 Task: Filter for unread messages   in folder Inbox
Action: Mouse moved to (446, 474)
Screenshot: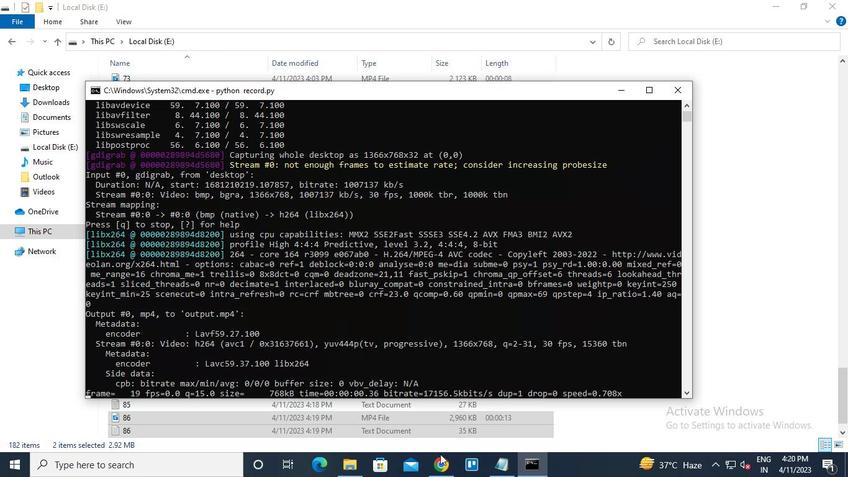 
Action: Mouse pressed left at (446, 474)
Screenshot: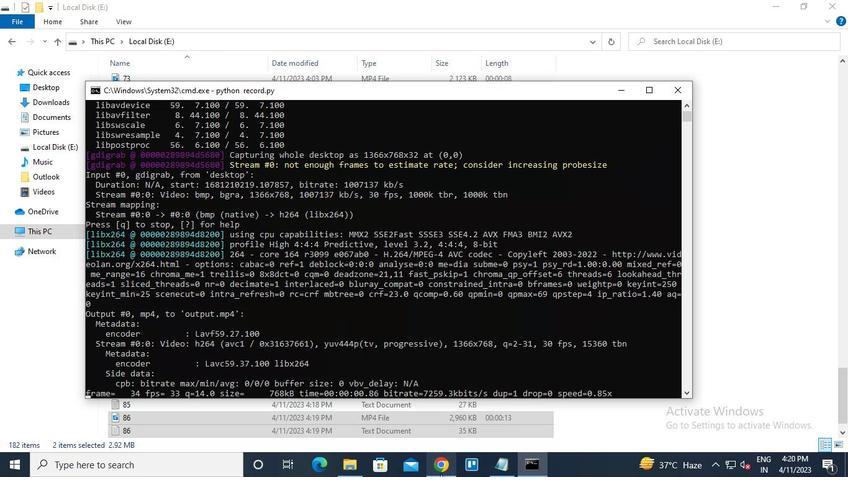 
Action: Mouse moved to (350, 158)
Screenshot: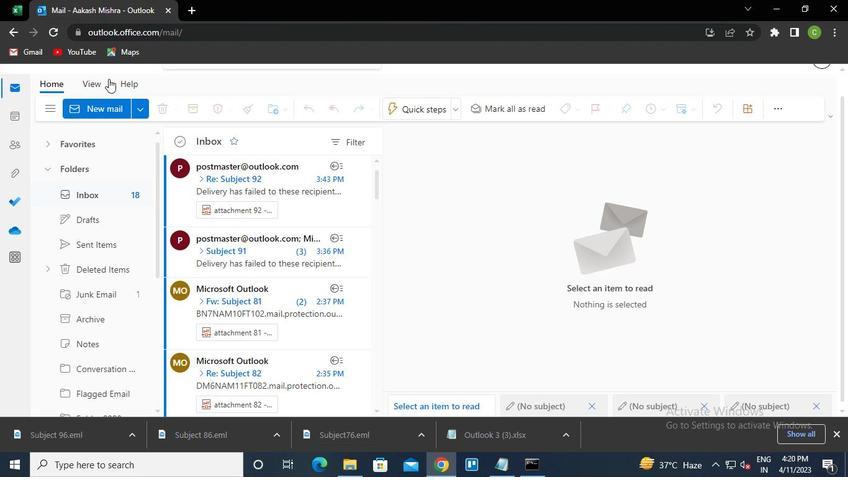 
Action: Mouse pressed left at (350, 158)
Screenshot: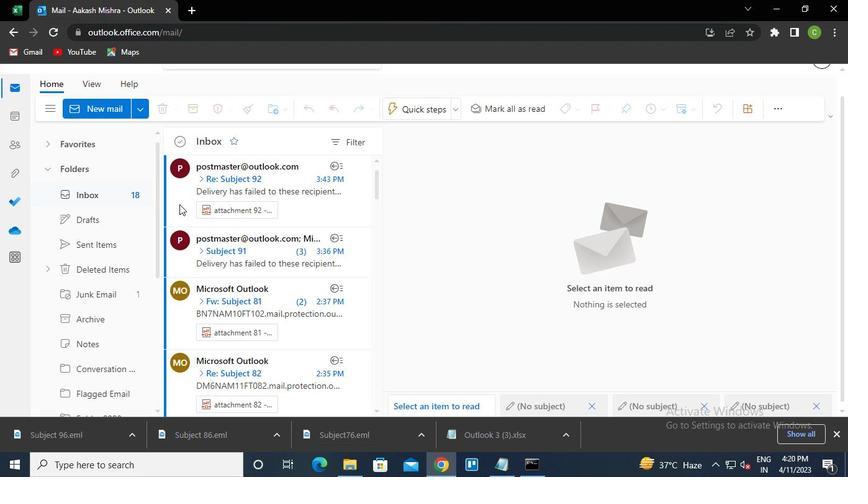 
Action: Mouse moved to (371, 316)
Screenshot: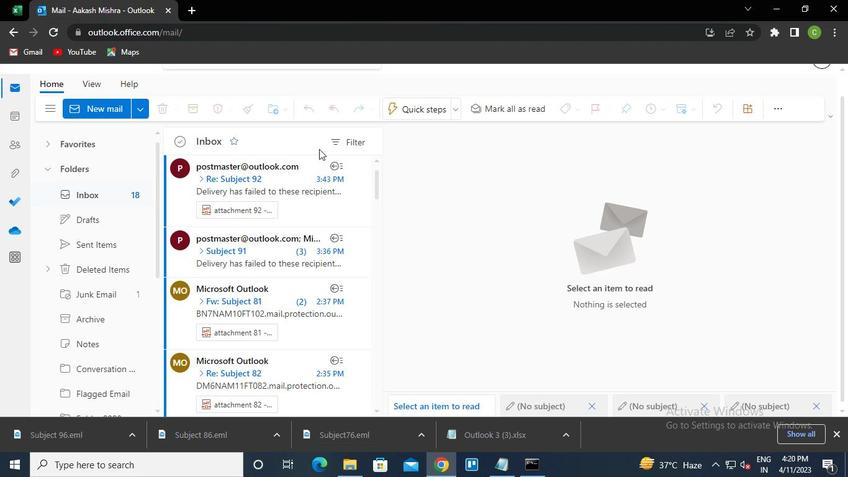
Action: Mouse pressed left at (371, 316)
Screenshot: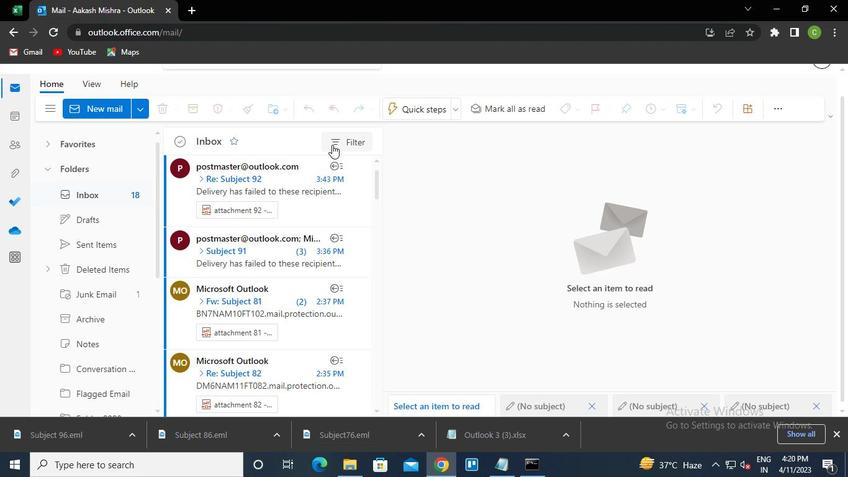 
Action: Mouse moved to (364, 315)
Screenshot: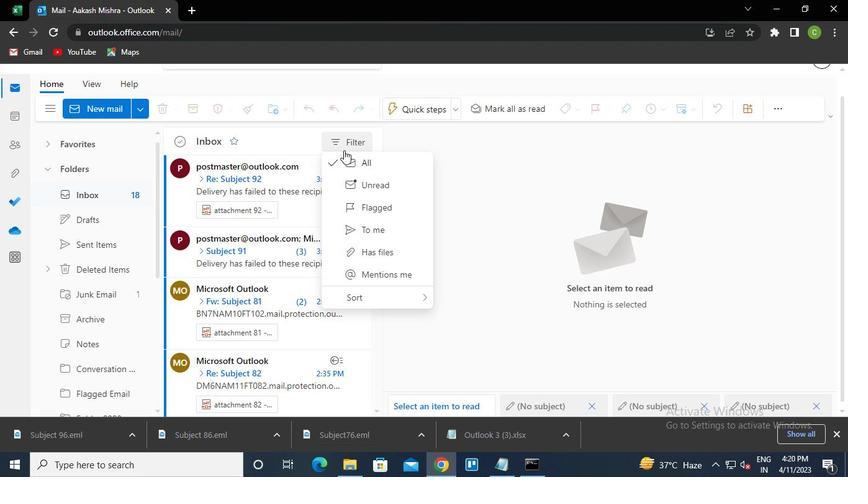 
Action: Mouse pressed left at (364, 315)
Screenshot: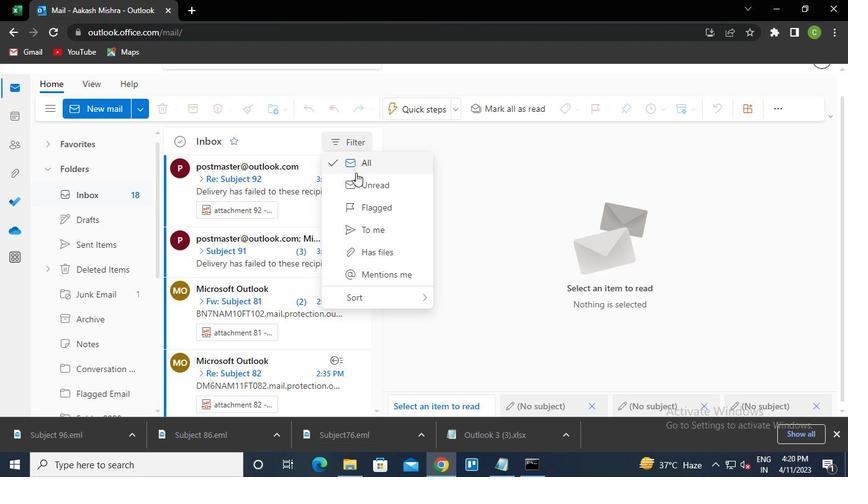 
Action: Mouse moved to (509, 192)
Screenshot: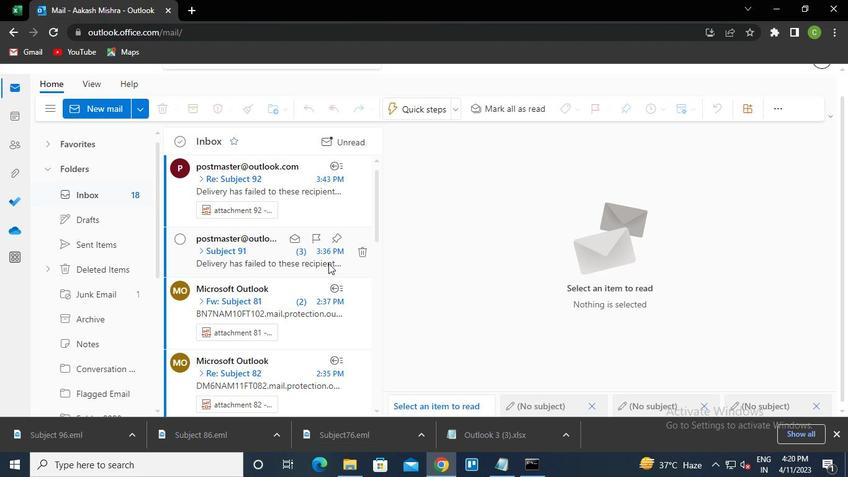 
Action: Keyboard Key.esc
Screenshot: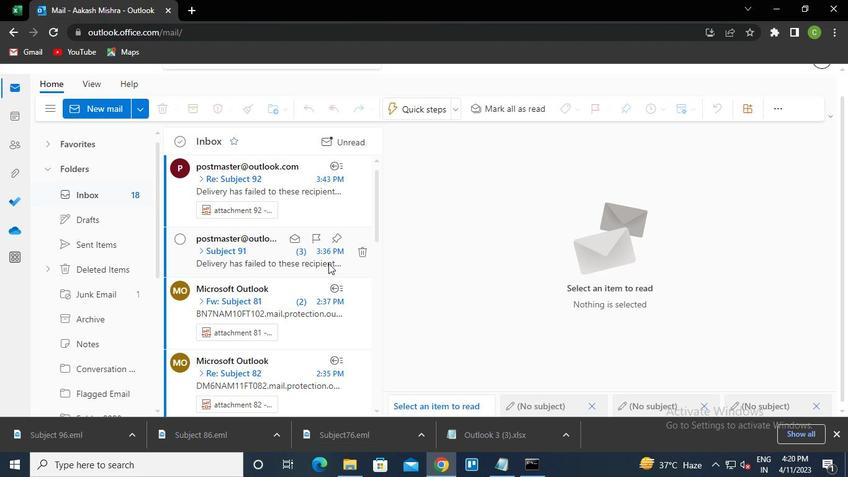 
Action: Mouse moved to (536, 463)
Screenshot: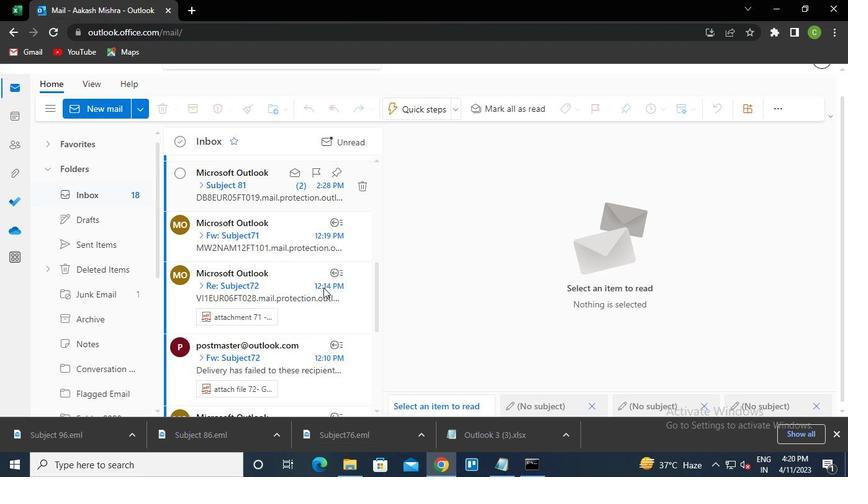 
Action: Mouse pressed left at (536, 463)
Screenshot: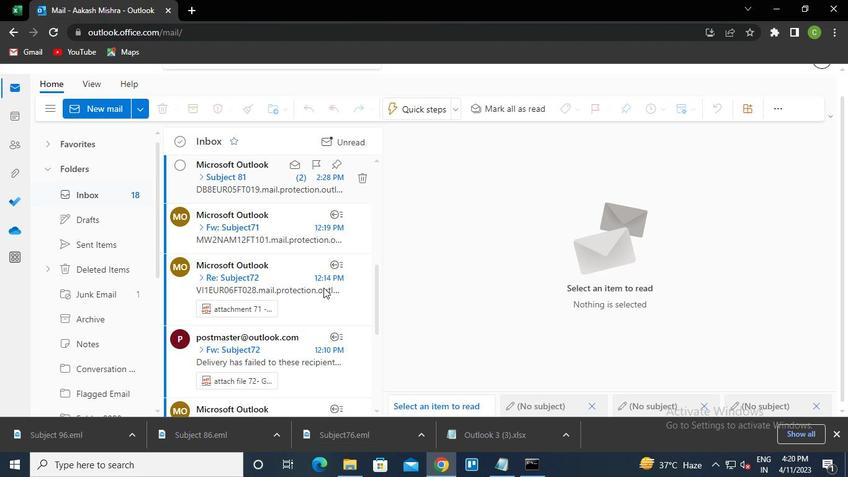 
Action: Mouse moved to (662, 69)
Screenshot: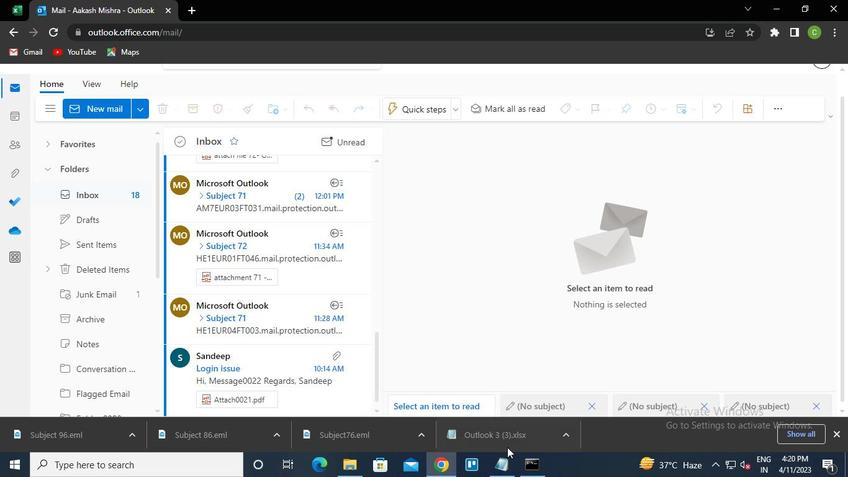 
Action: Mouse pressed left at (662, 69)
Screenshot: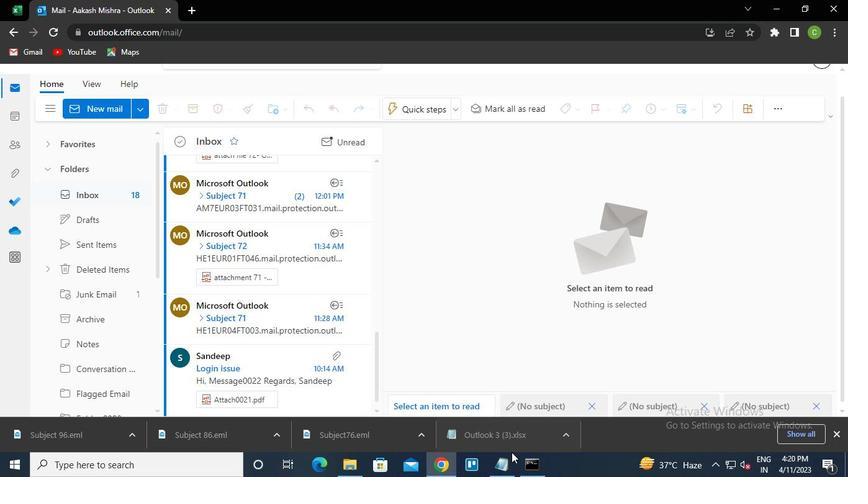 
Action: Mouse moved to (440, 474)
Screenshot: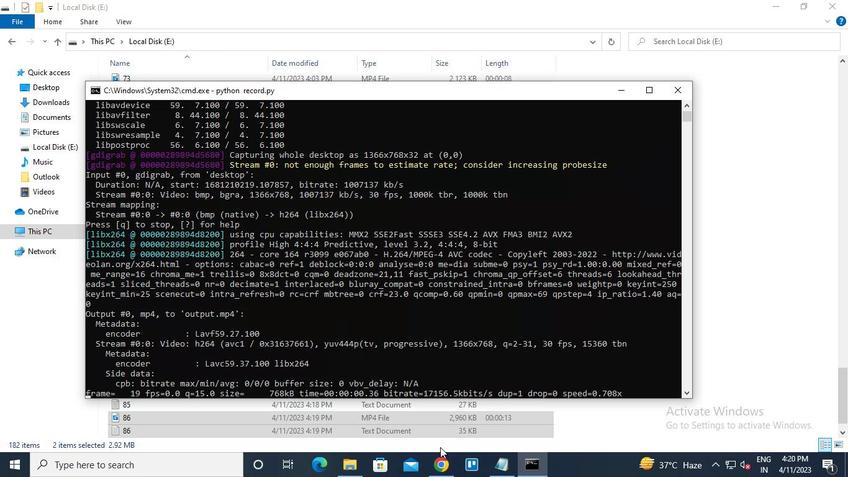 
Action: Mouse pressed left at (440, 474)
Screenshot: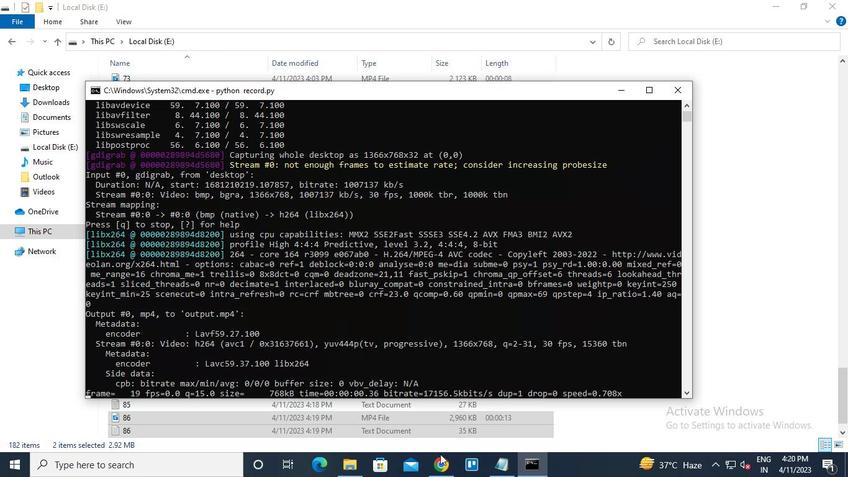 
Action: Mouse moved to (31, 0)
Screenshot: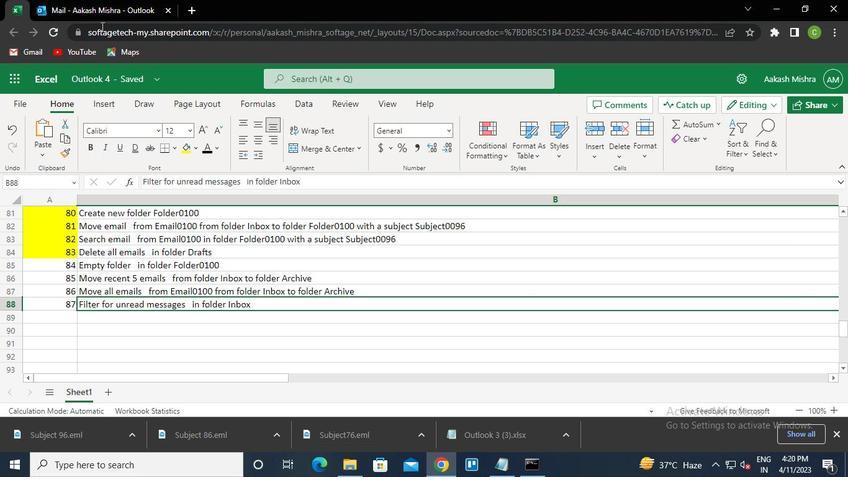 
Action: Mouse pressed left at (31, 0)
Screenshot: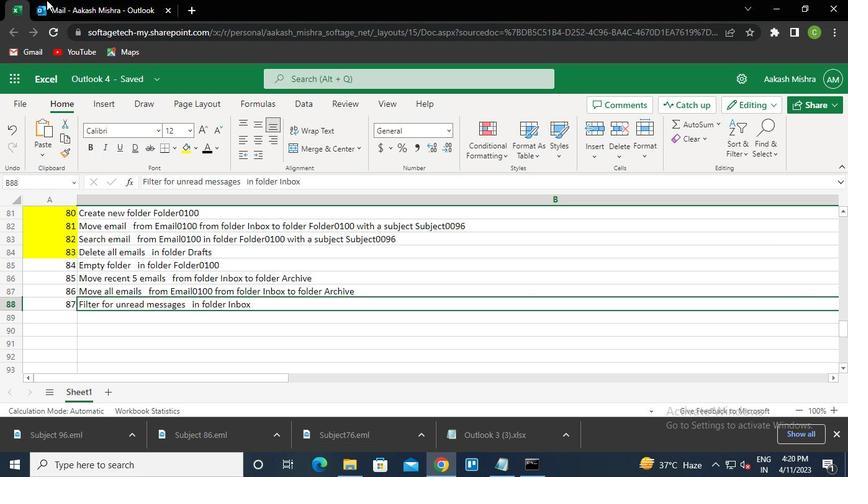 
Action: Mouse moved to (345, 141)
Screenshot: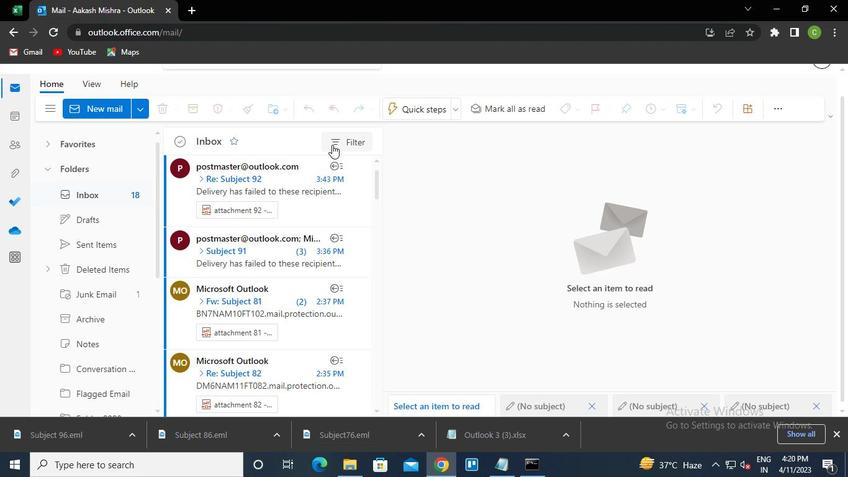 
Action: Mouse pressed left at (345, 141)
Screenshot: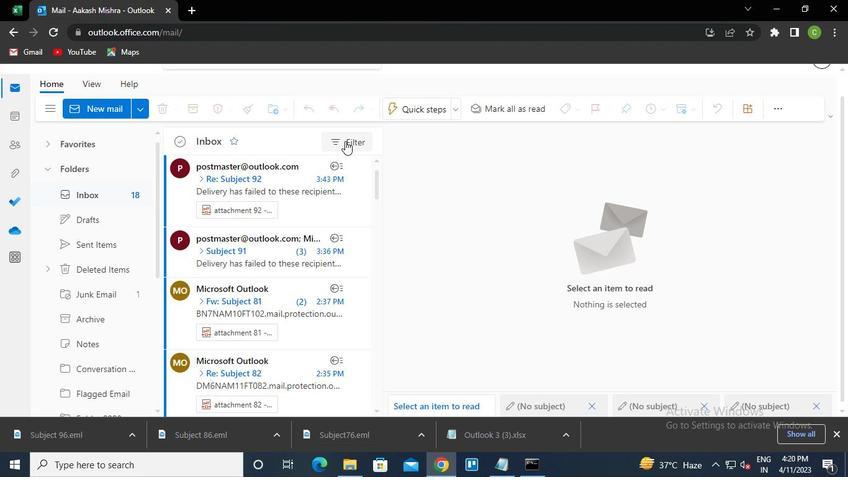 
Action: Mouse moved to (367, 181)
Screenshot: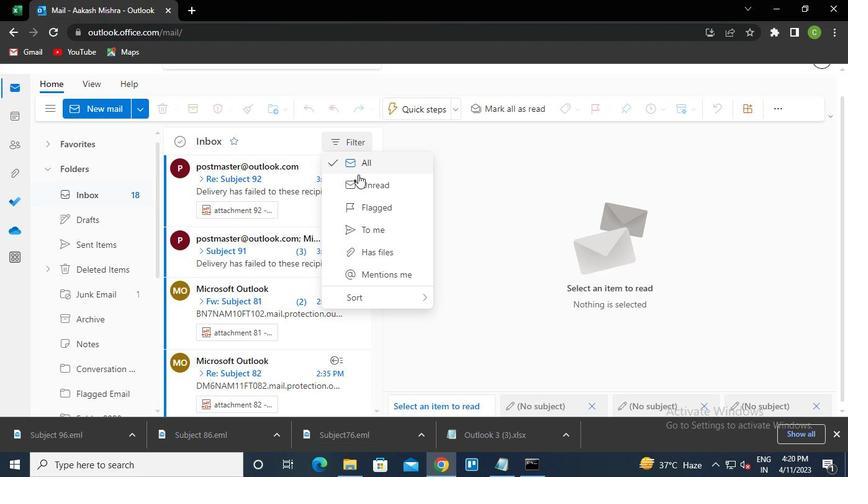 
Action: Mouse pressed left at (367, 181)
Screenshot: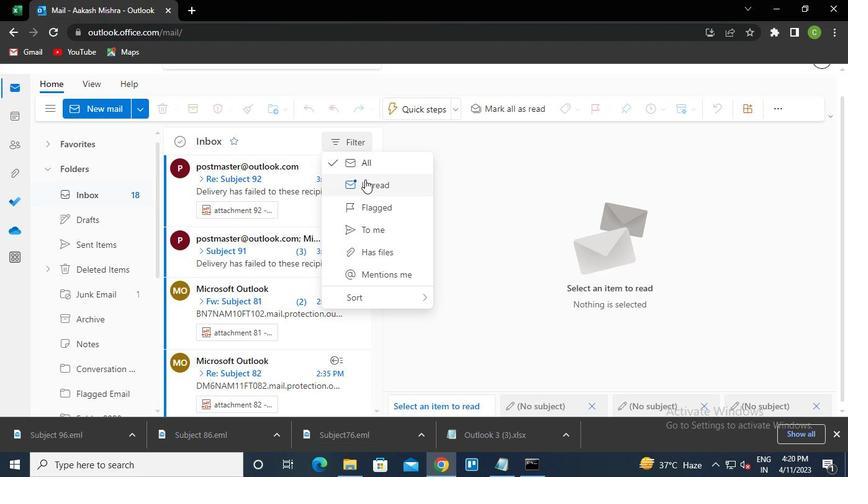 
Action: Mouse moved to (525, 469)
Screenshot: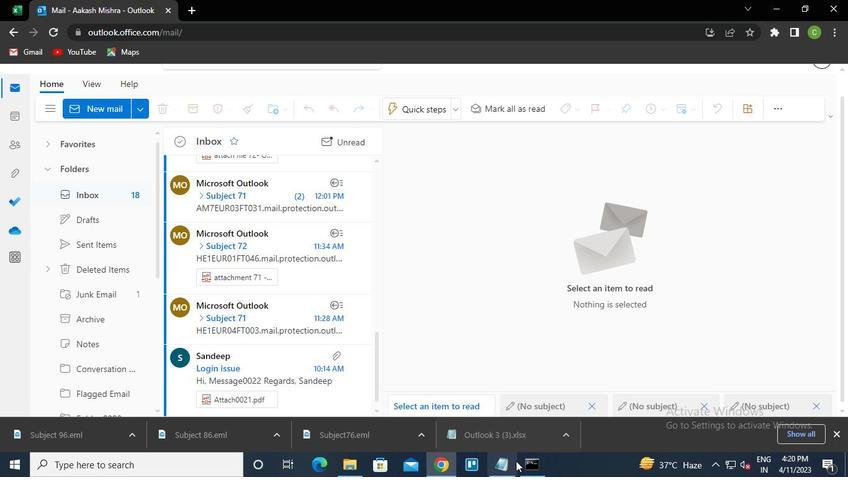 
Action: Mouse pressed left at (525, 469)
Screenshot: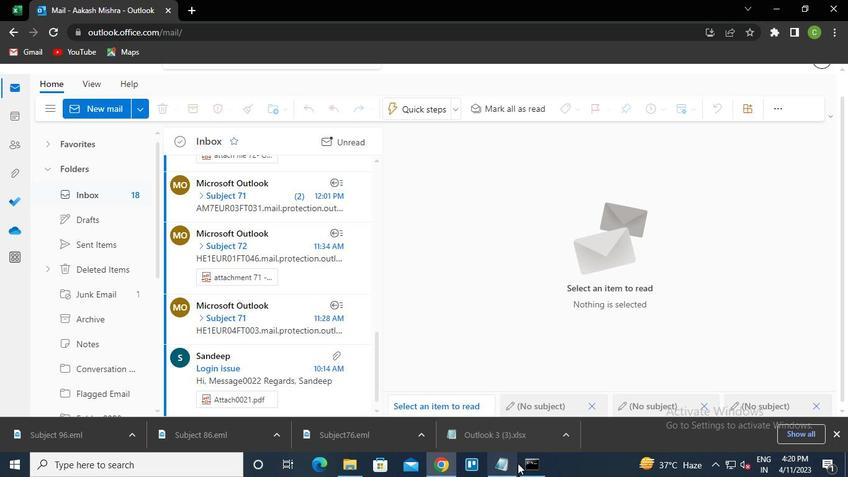 
Action: Mouse moved to (674, 88)
Screenshot: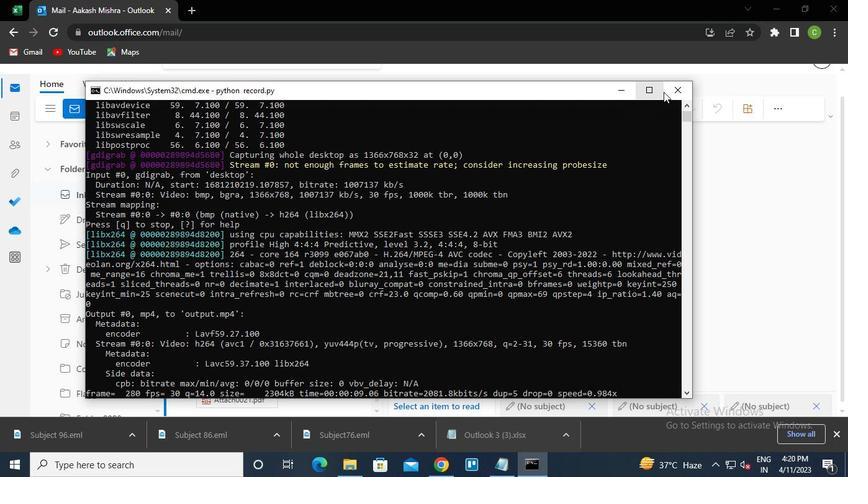 
Action: Mouse pressed left at (674, 88)
Screenshot: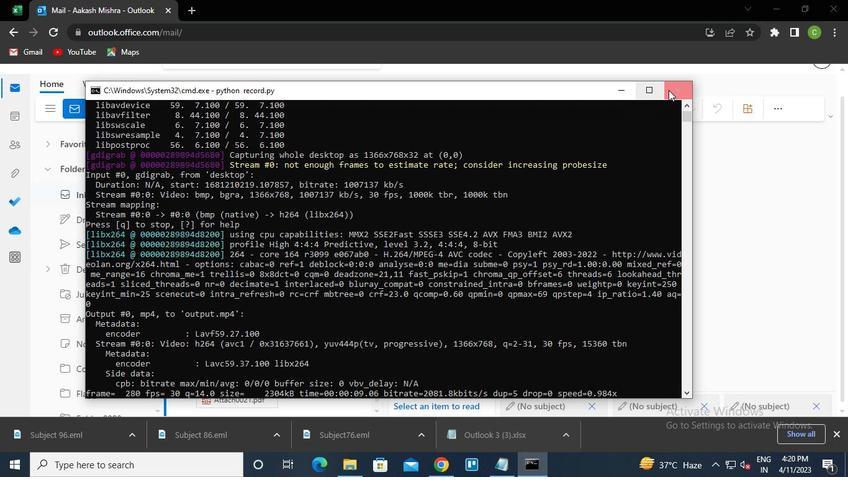 
